 Task: Add Attachment from "Attach a link" to Card Card0044 in Board Board0041 in Workspace Development in Trello
Action: Mouse moved to (669, 68)
Screenshot: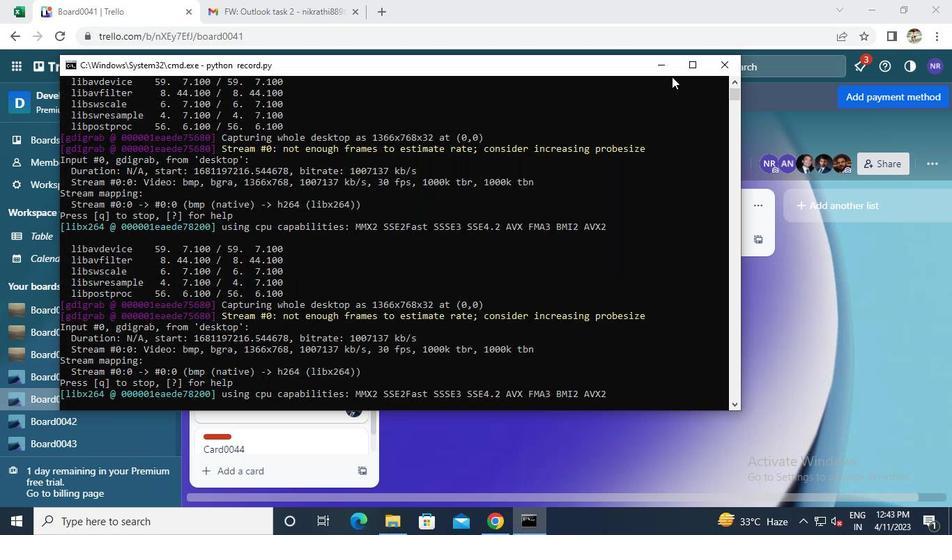 
Action: Mouse pressed left at (669, 68)
Screenshot: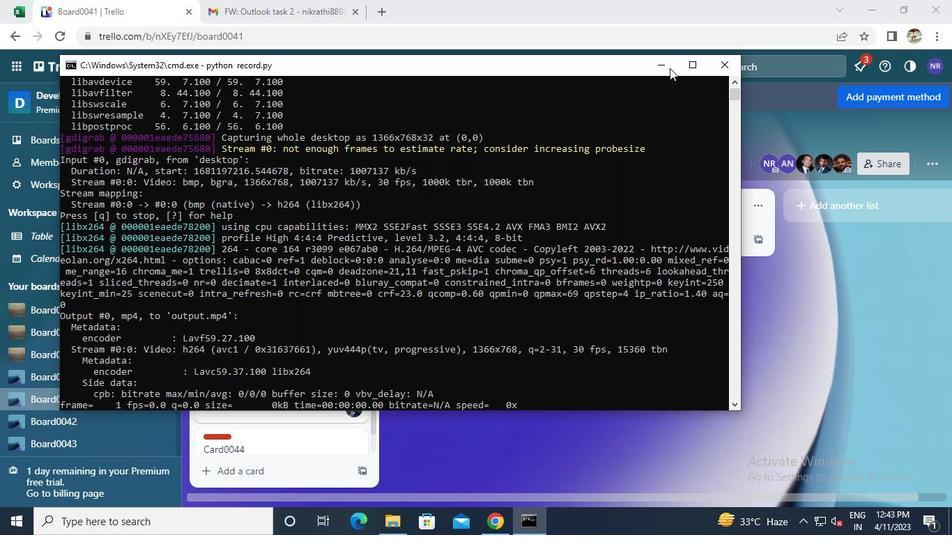 
Action: Mouse moved to (283, 444)
Screenshot: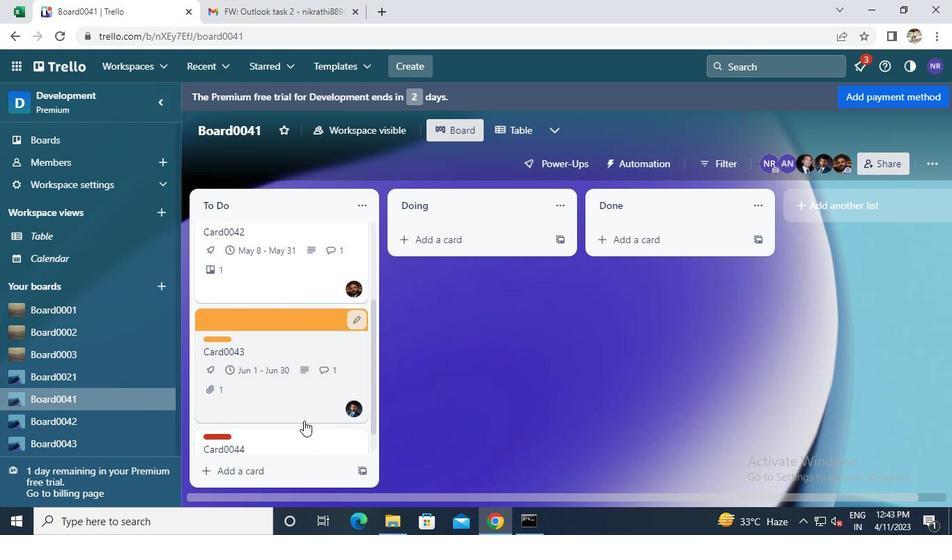 
Action: Mouse pressed left at (283, 444)
Screenshot: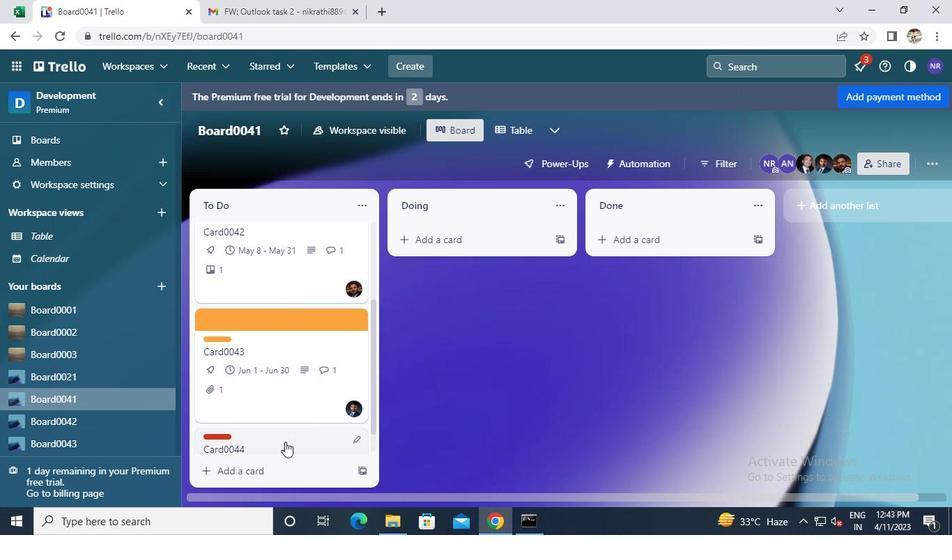 
Action: Mouse moved to (654, 335)
Screenshot: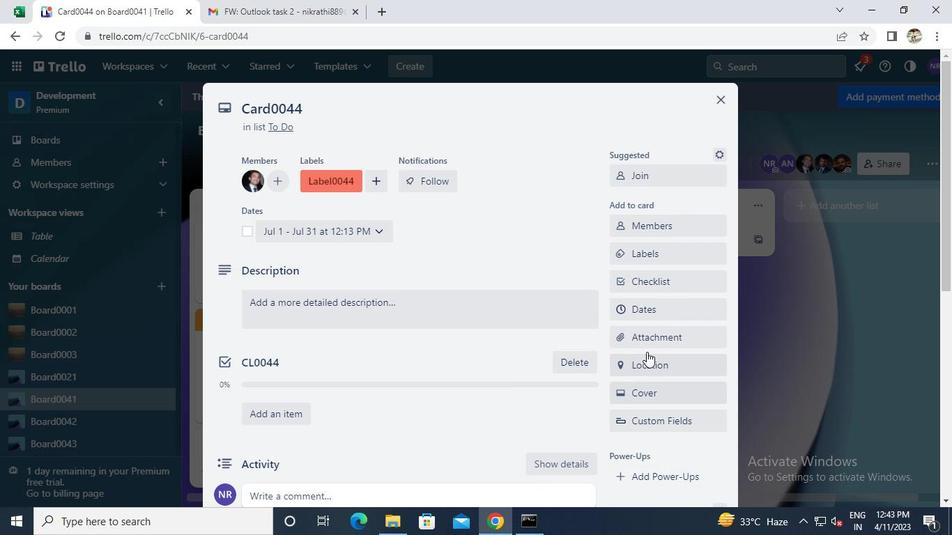
Action: Mouse pressed left at (654, 335)
Screenshot: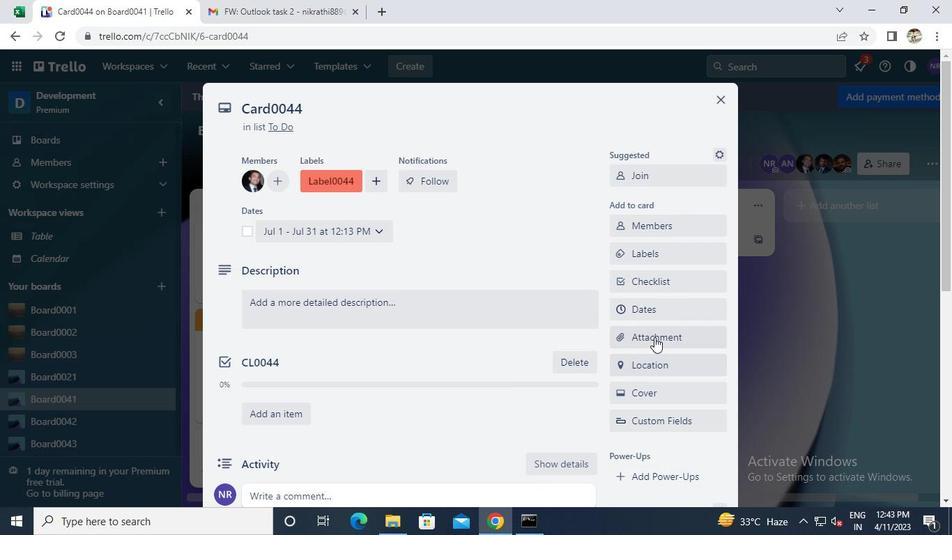 
Action: Mouse moved to (646, 292)
Screenshot: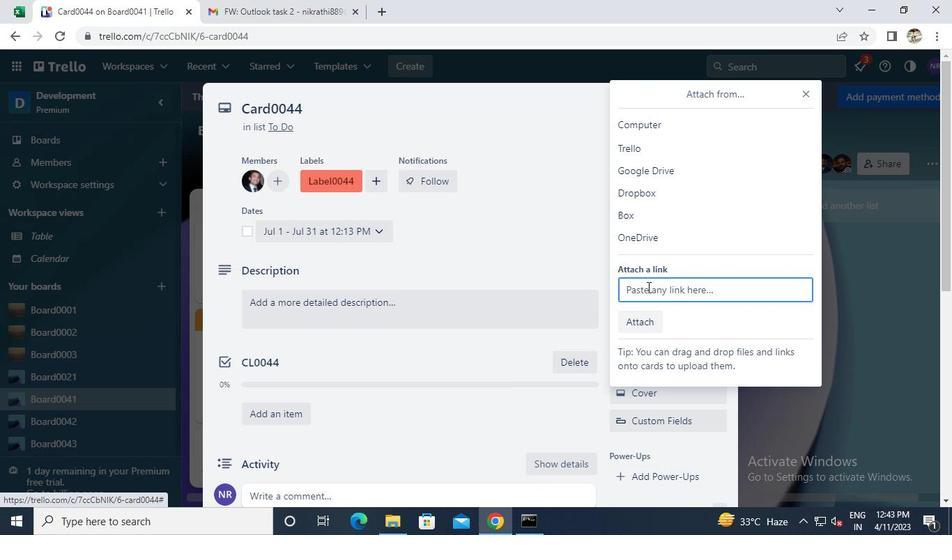 
Action: Mouse pressed left at (646, 292)
Screenshot: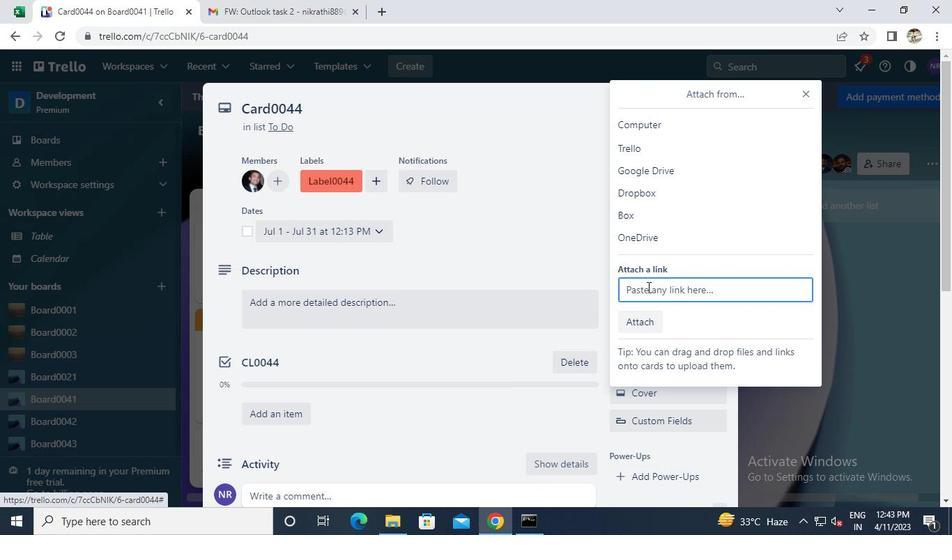 
Action: Mouse moved to (306, 11)
Screenshot: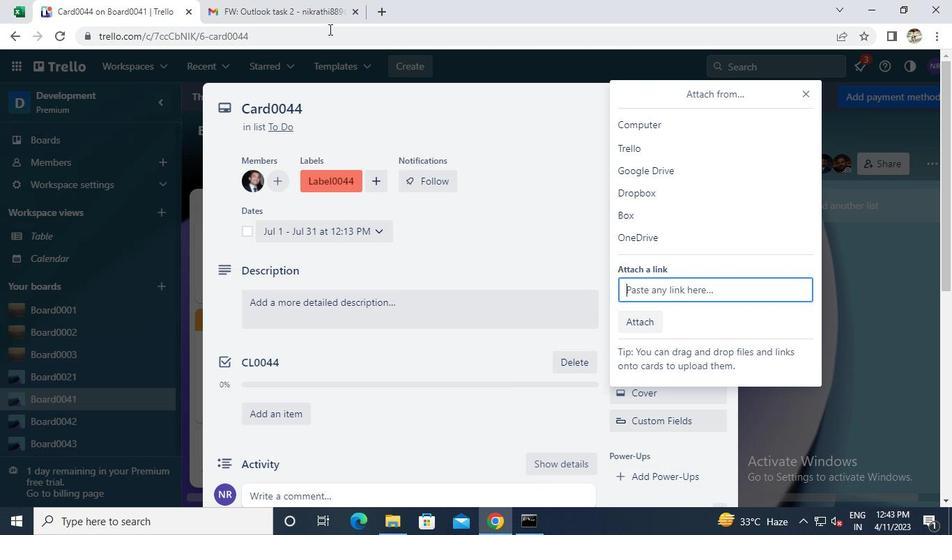 
Action: Mouse pressed left at (306, 11)
Screenshot: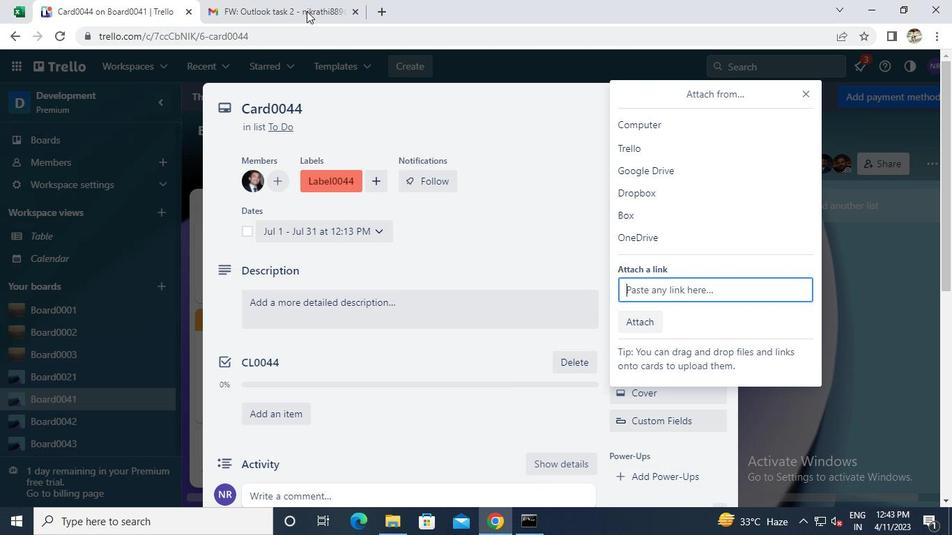 
Action: Mouse moved to (313, 27)
Screenshot: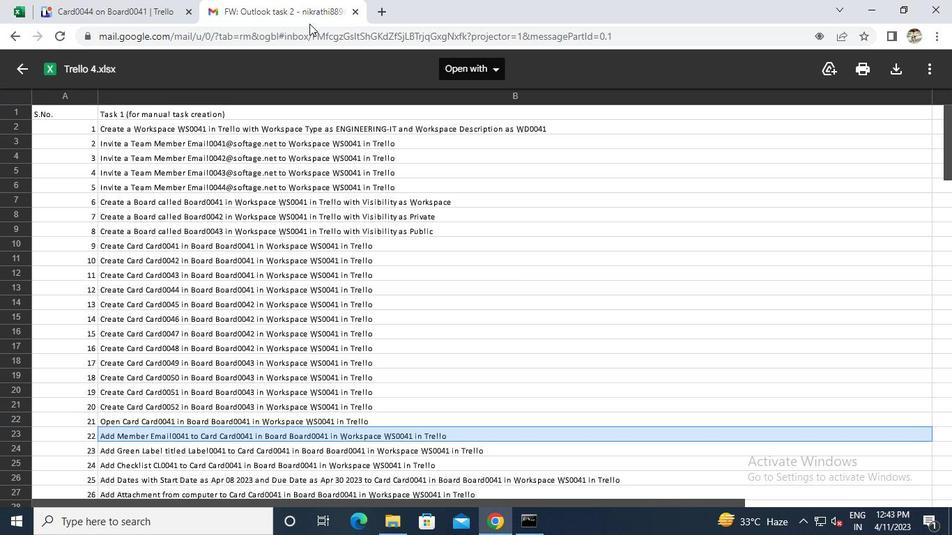 
Action: Mouse pressed left at (313, 27)
Screenshot: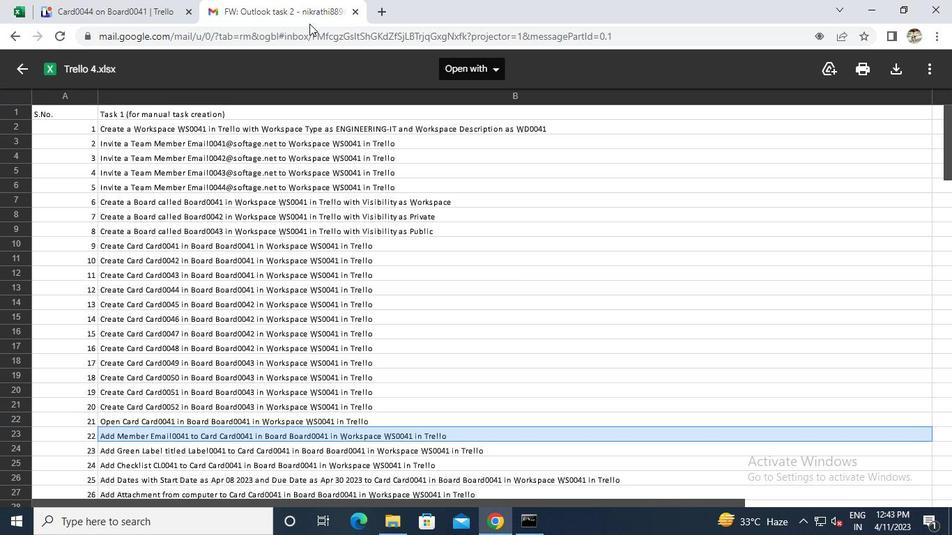 
Action: Mouse moved to (313, 27)
Screenshot: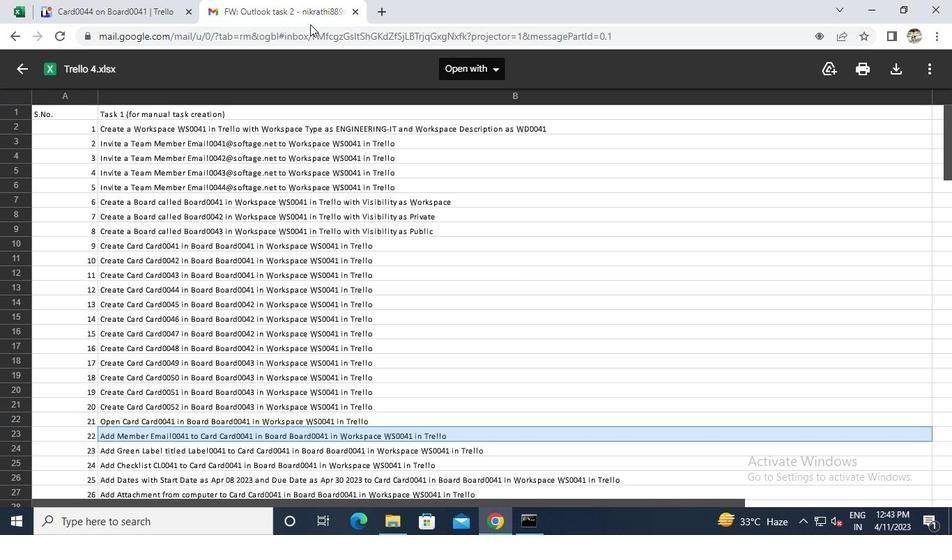 
Action: Keyboard Key.ctrl_l
Screenshot: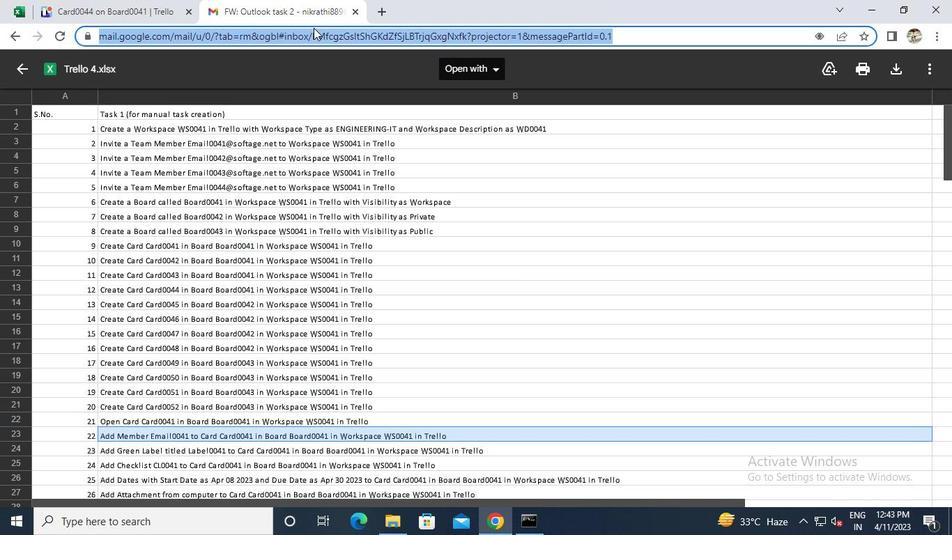 
Action: Keyboard \x03
Screenshot: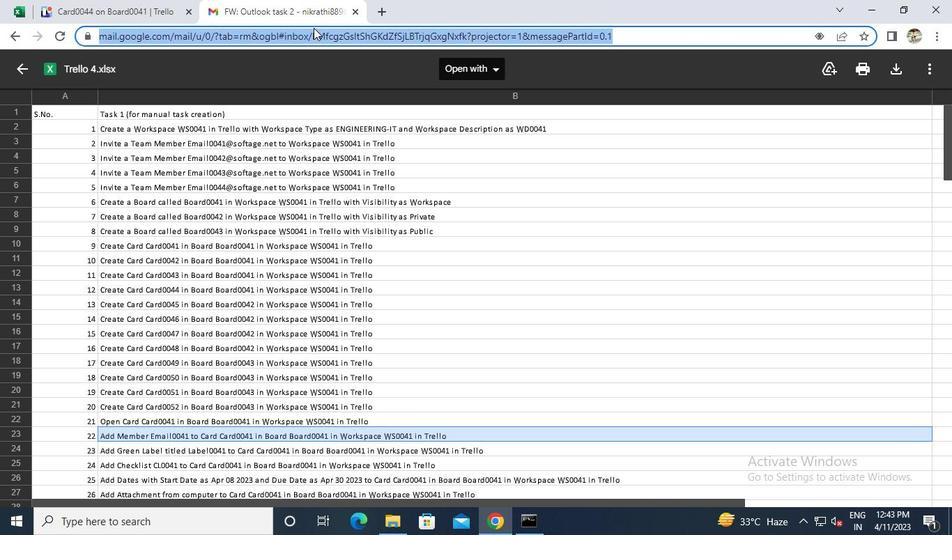 
Action: Mouse moved to (139, 10)
Screenshot: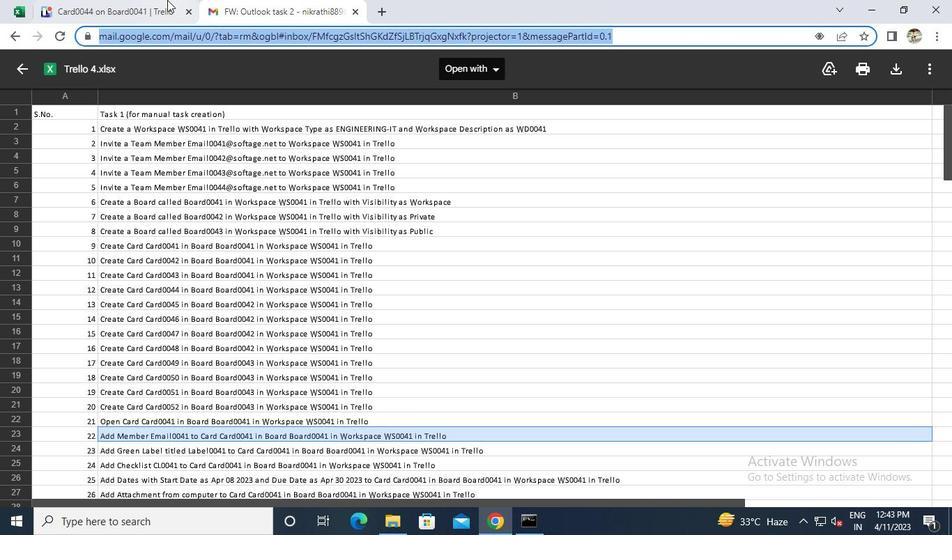 
Action: Mouse pressed left at (139, 10)
Screenshot: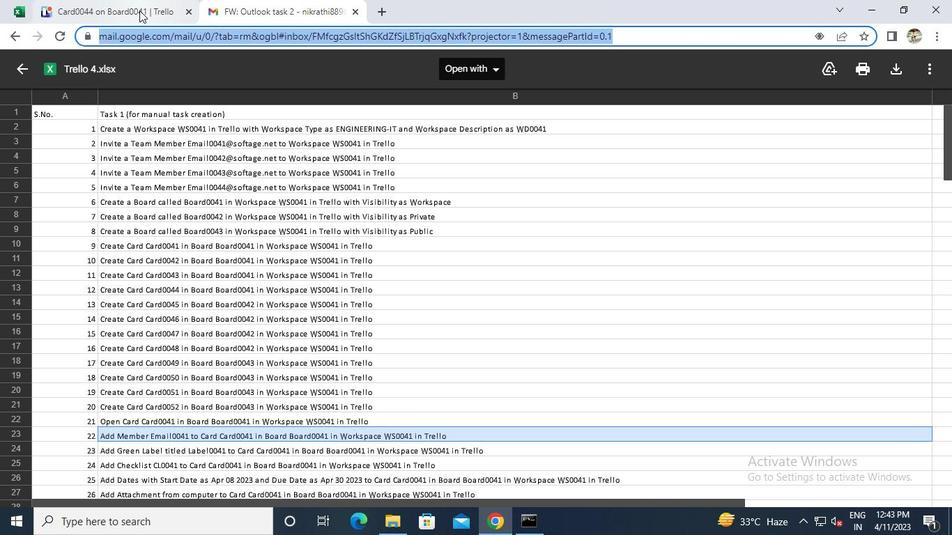 
Action: Mouse moved to (643, 289)
Screenshot: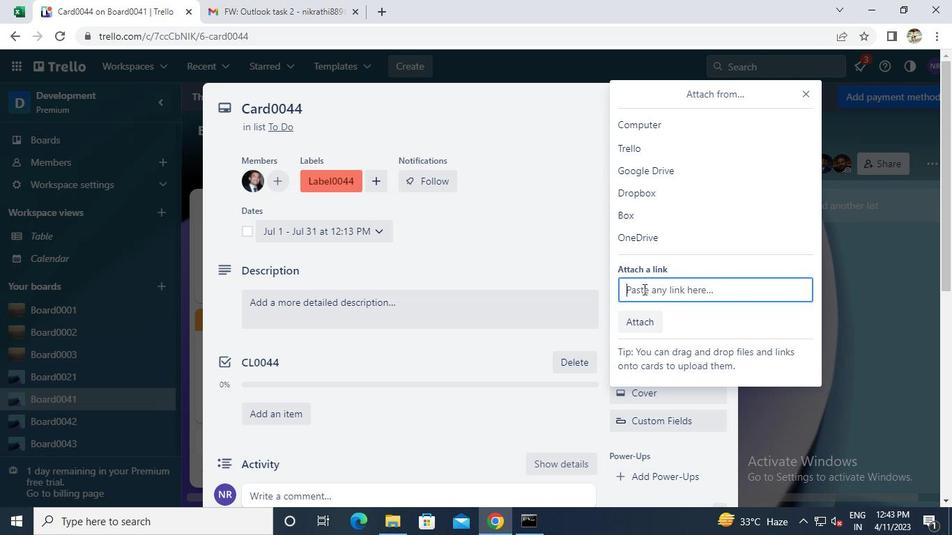 
Action: Keyboard Key.ctrl_l
Screenshot: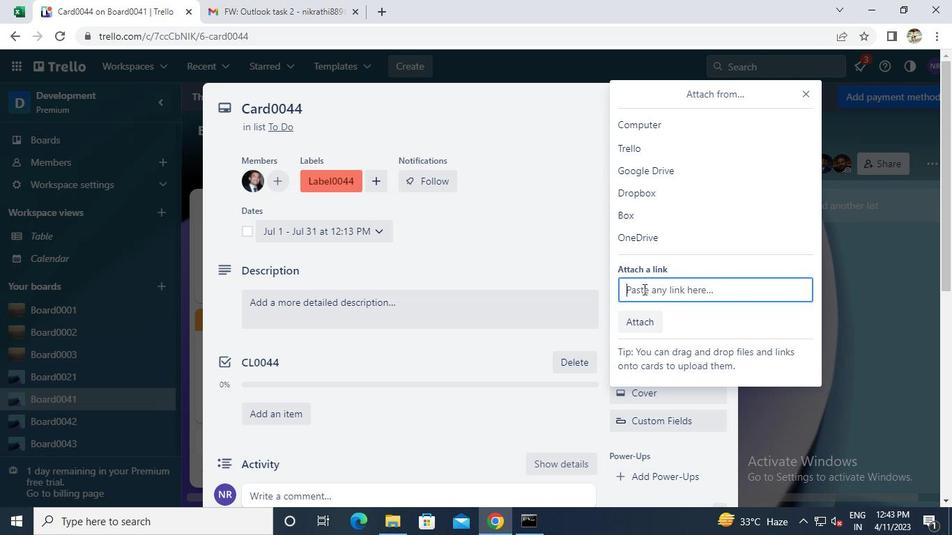 
Action: Keyboard \x16
Screenshot: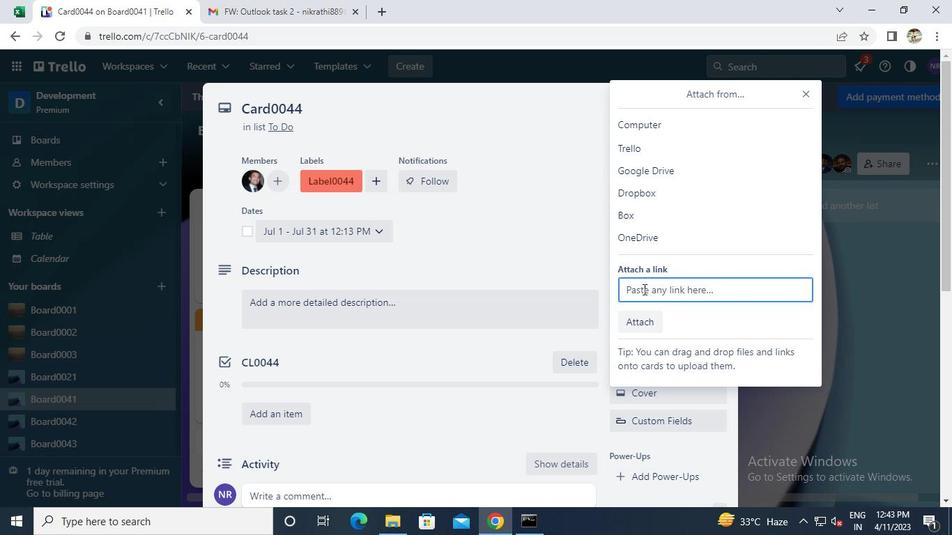 
Action: Mouse moved to (648, 340)
Screenshot: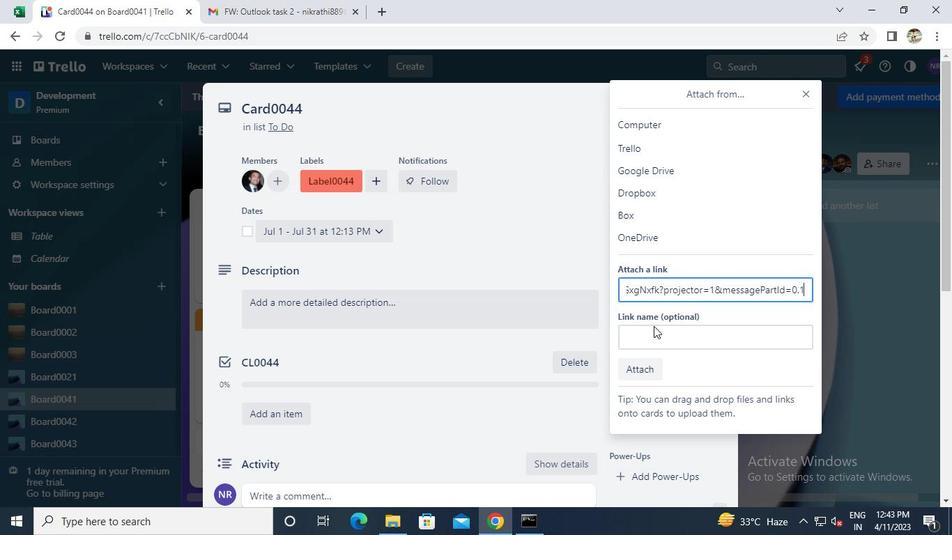 
Action: Mouse pressed left at (648, 340)
Screenshot: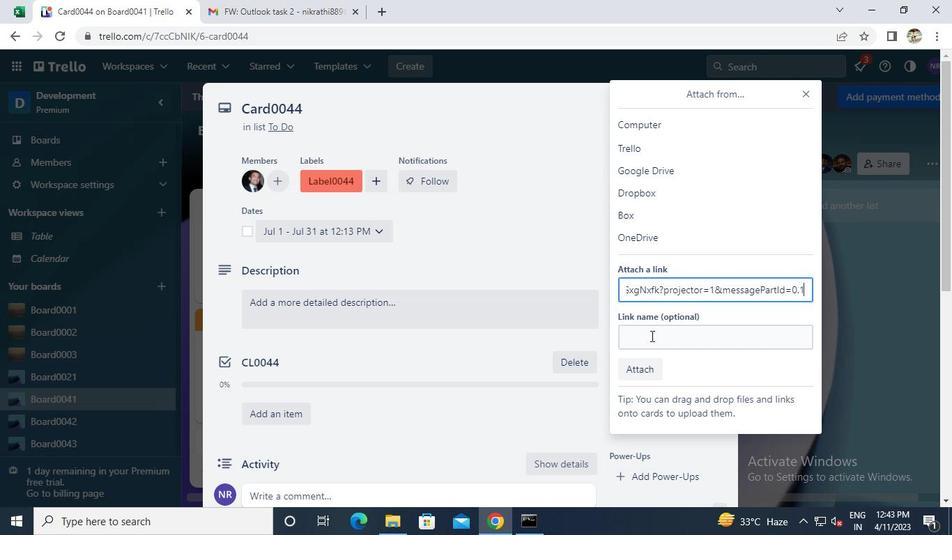 
Action: Keyboard l
Screenshot: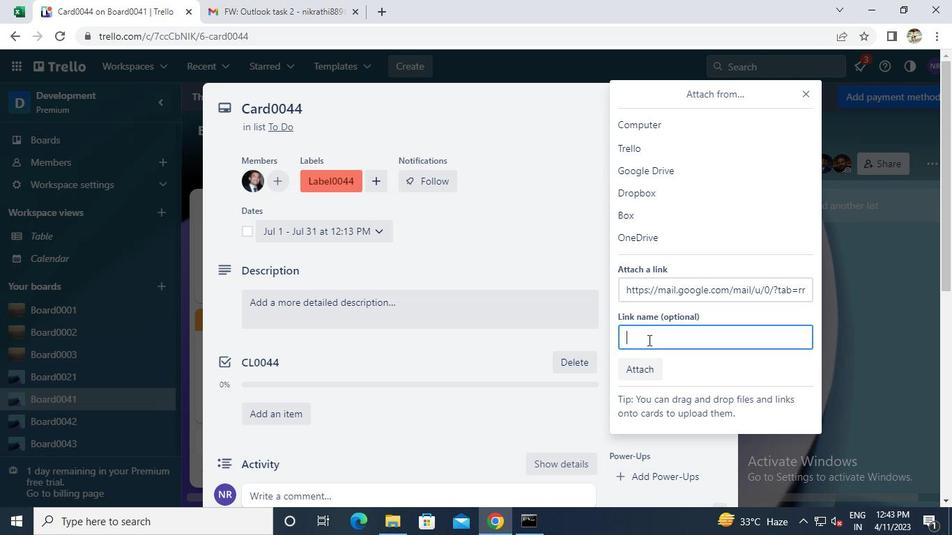 
Action: Keyboard Key.caps_lock
Screenshot: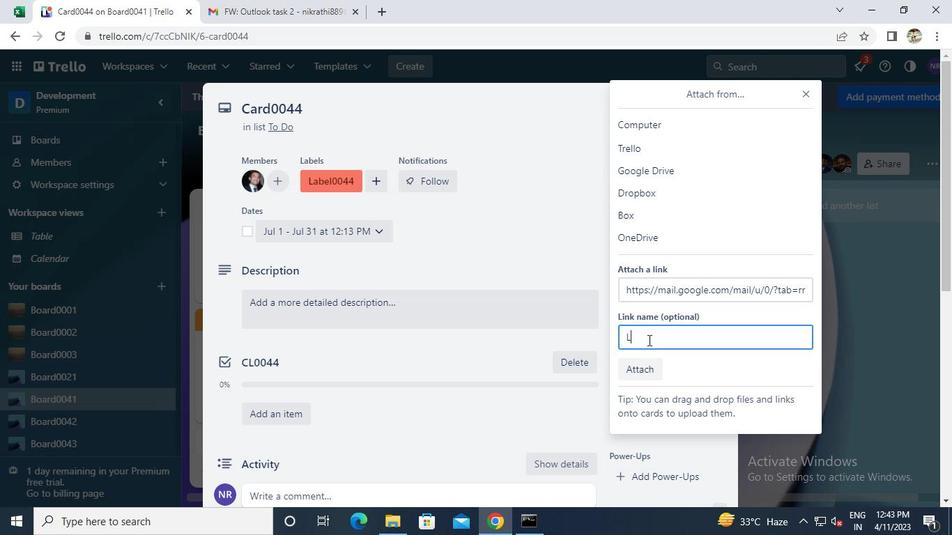 
Action: Keyboard i
Screenshot: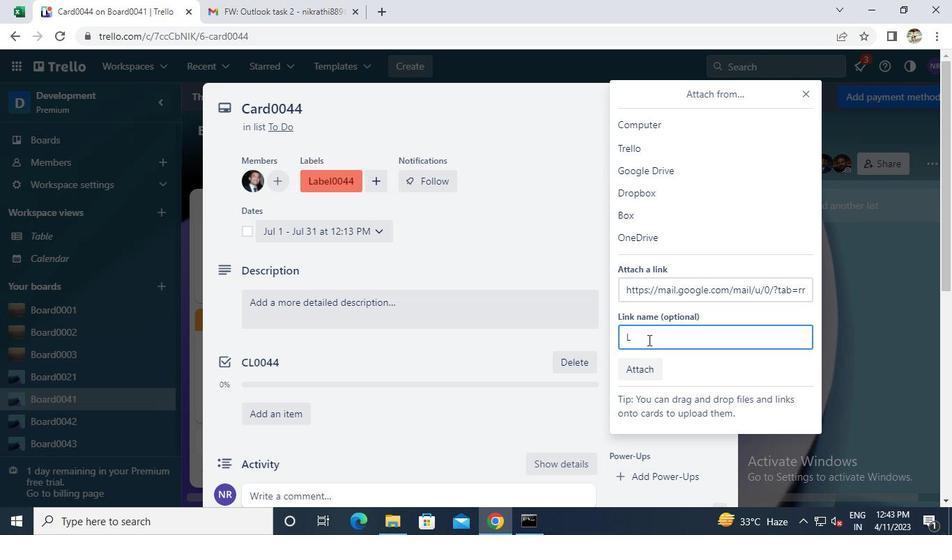 
Action: Keyboard n
Screenshot: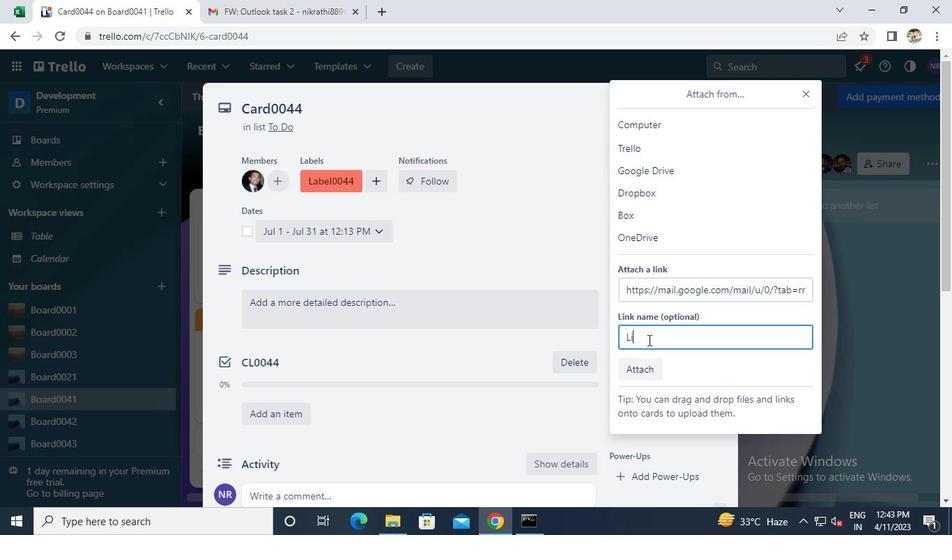 
Action: Keyboard k
Screenshot: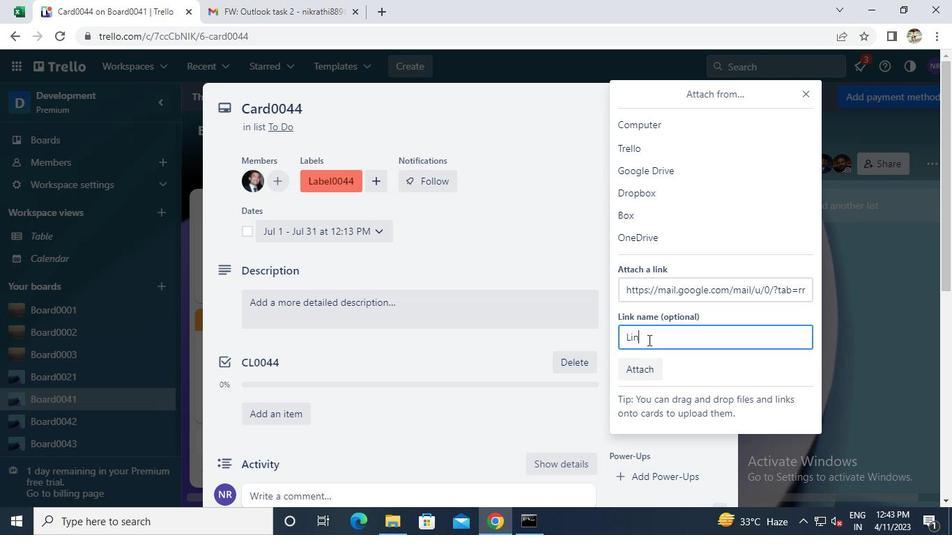 
Action: Mouse moved to (635, 372)
Screenshot: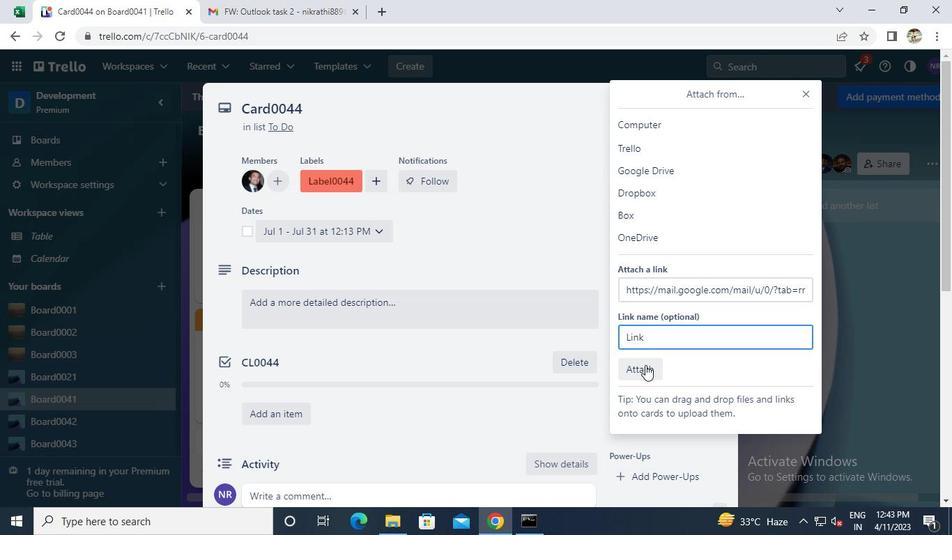 
Action: Mouse pressed left at (635, 372)
Screenshot: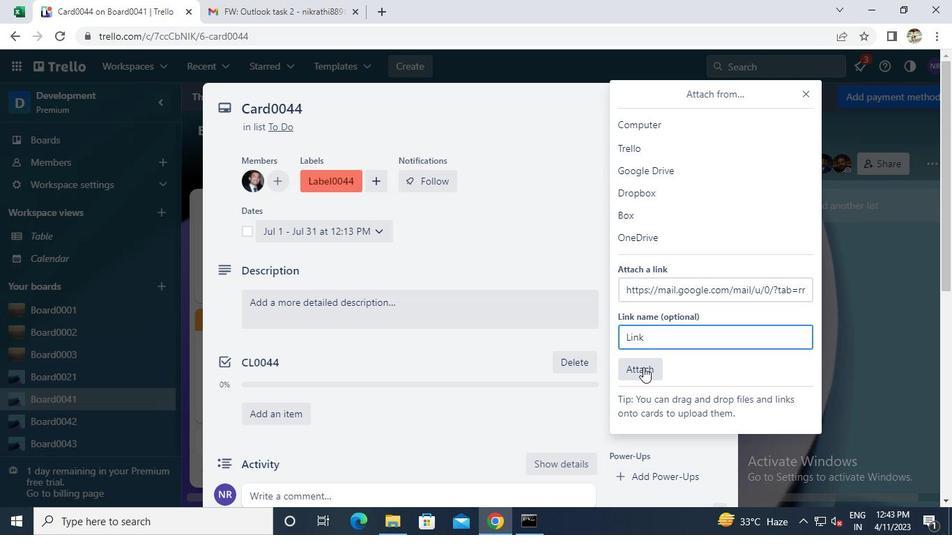 
Action: Mouse moved to (535, 514)
Screenshot: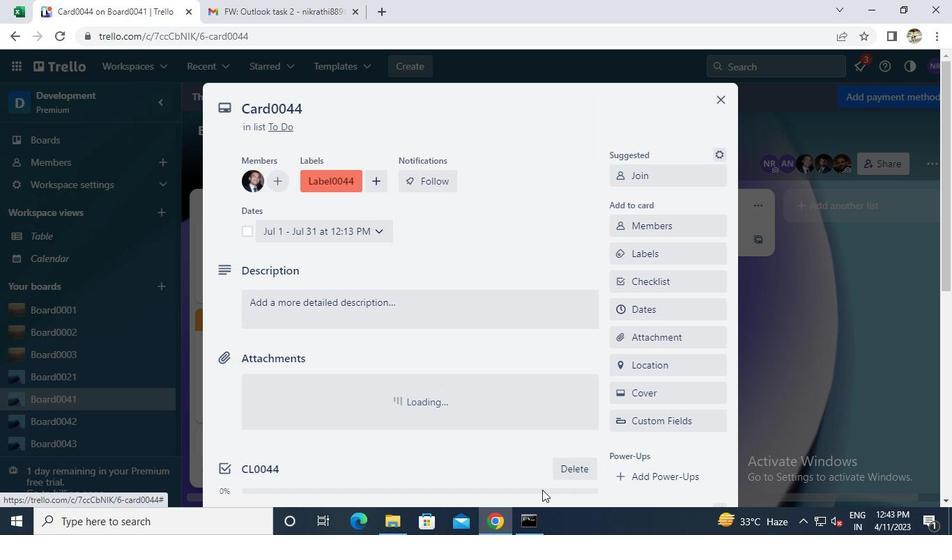 
Action: Mouse pressed left at (535, 514)
Screenshot: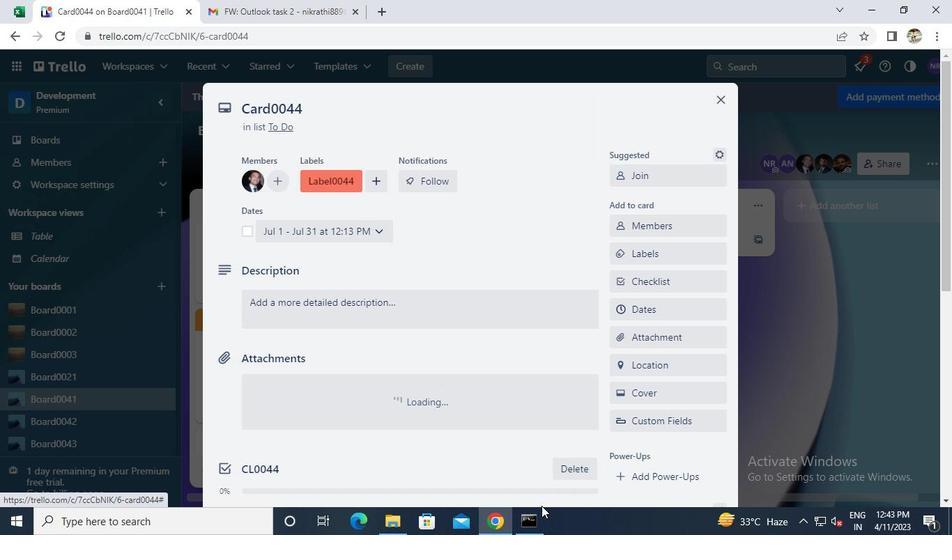 
Action: Mouse moved to (720, 69)
Screenshot: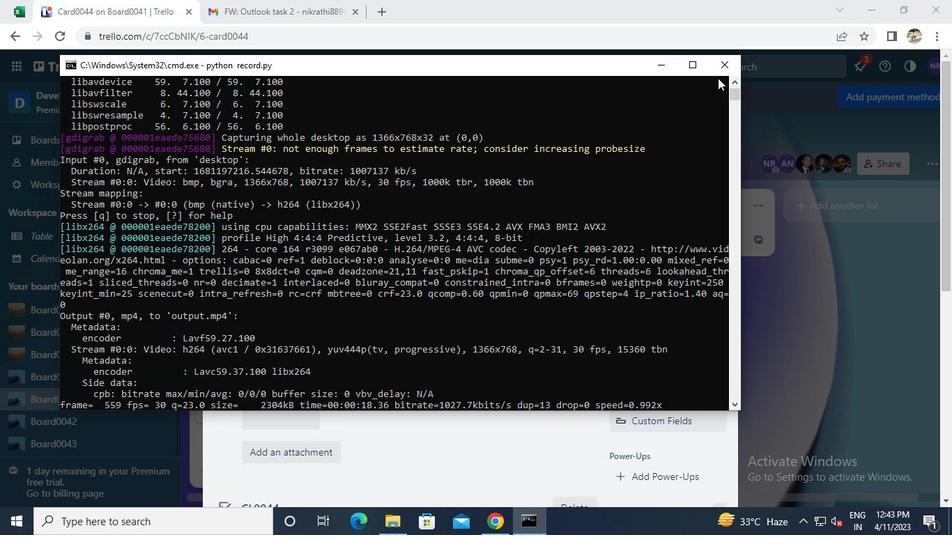
Action: Mouse pressed left at (720, 69)
Screenshot: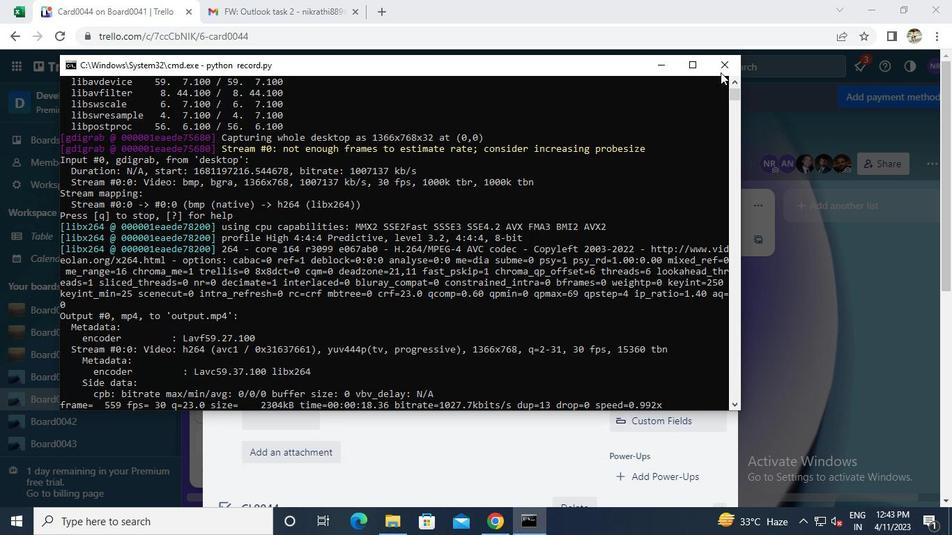 
Action: Mouse moved to (720, 69)
Screenshot: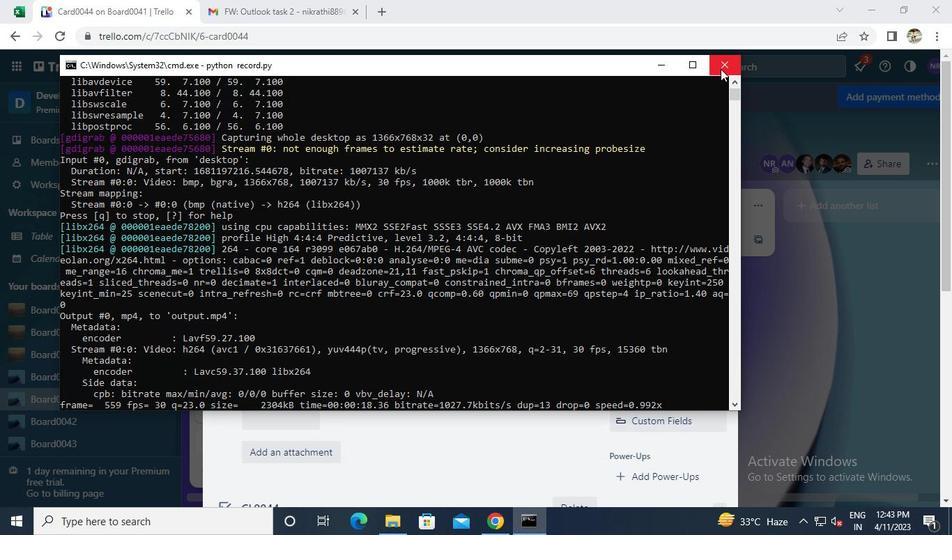 
